 Task: Add Bigelow Green Tea With Ginger Probiotics to the cart.
Action: Mouse moved to (22, 144)
Screenshot: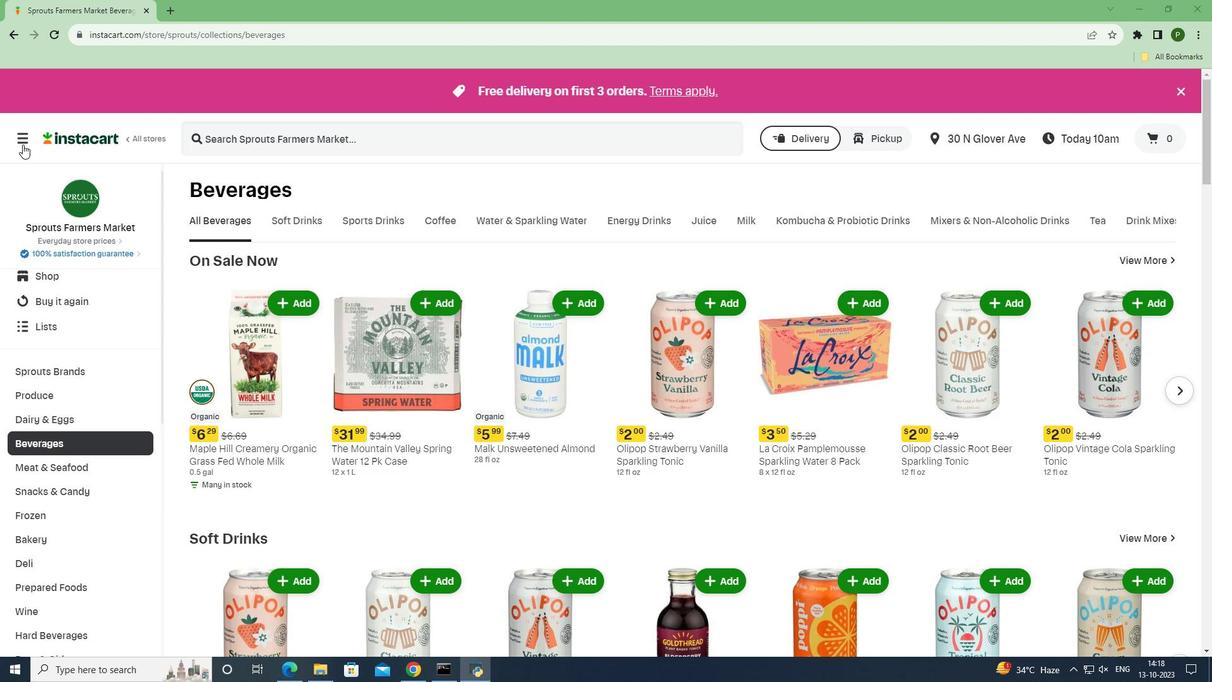
Action: Mouse pressed left at (22, 144)
Screenshot: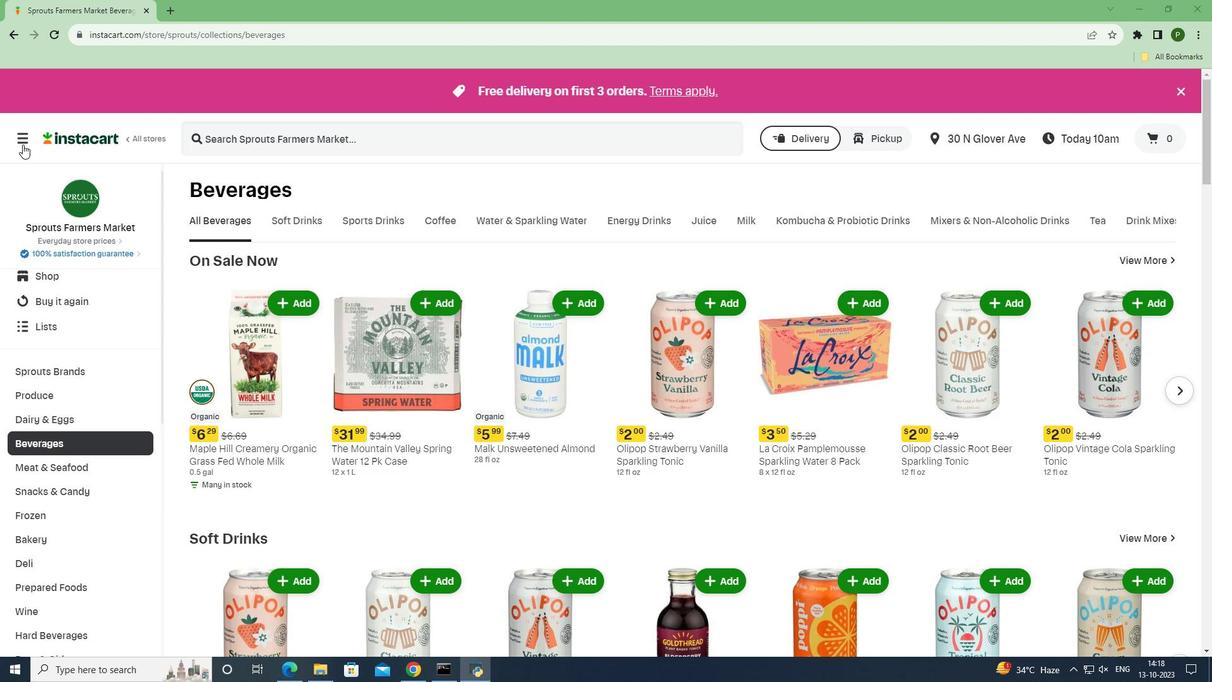 
Action: Mouse moved to (29, 335)
Screenshot: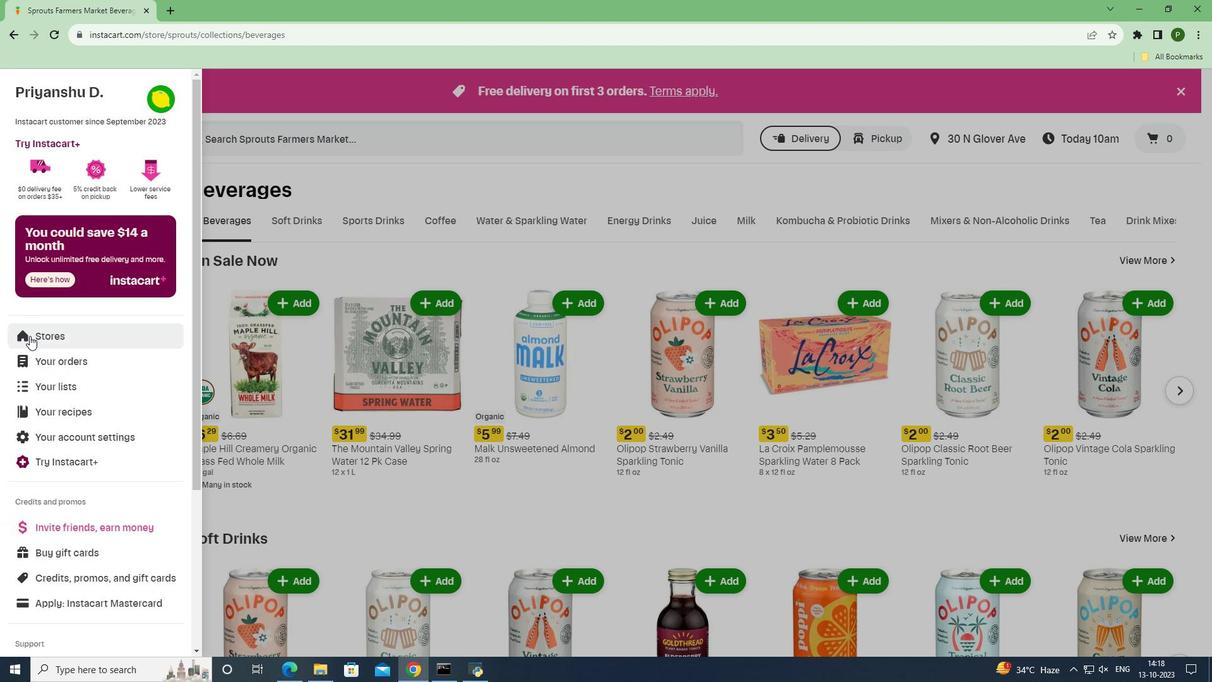 
Action: Mouse pressed left at (29, 335)
Screenshot: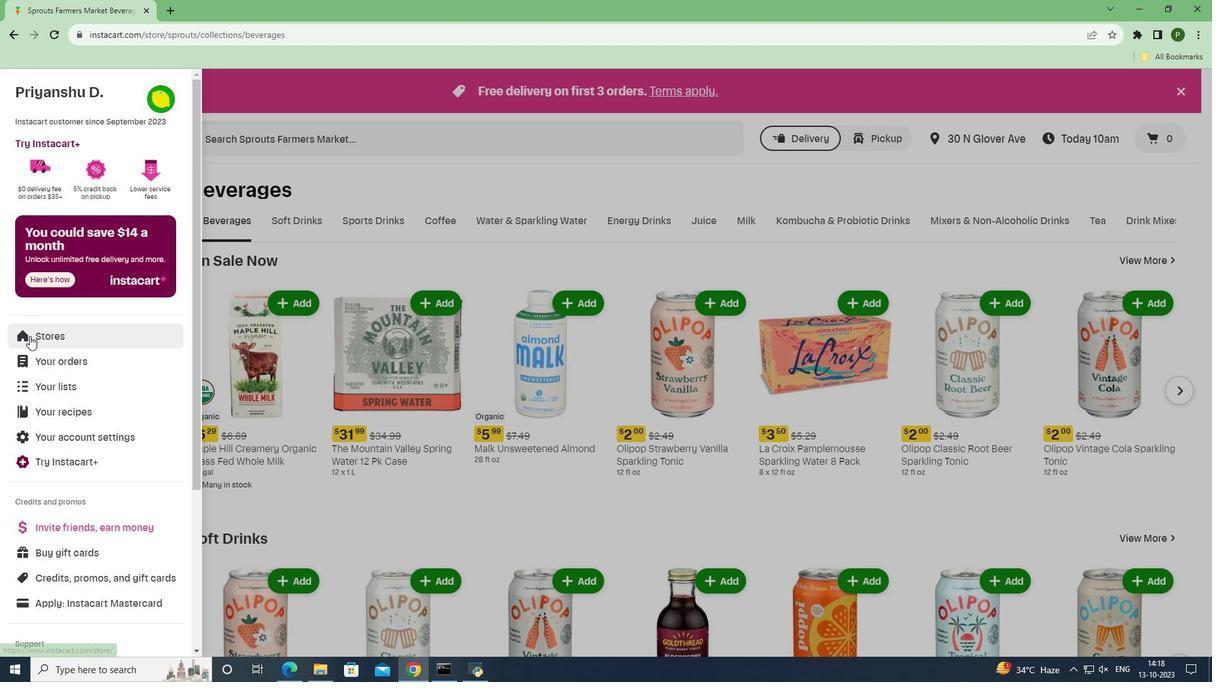 
Action: Mouse moved to (277, 146)
Screenshot: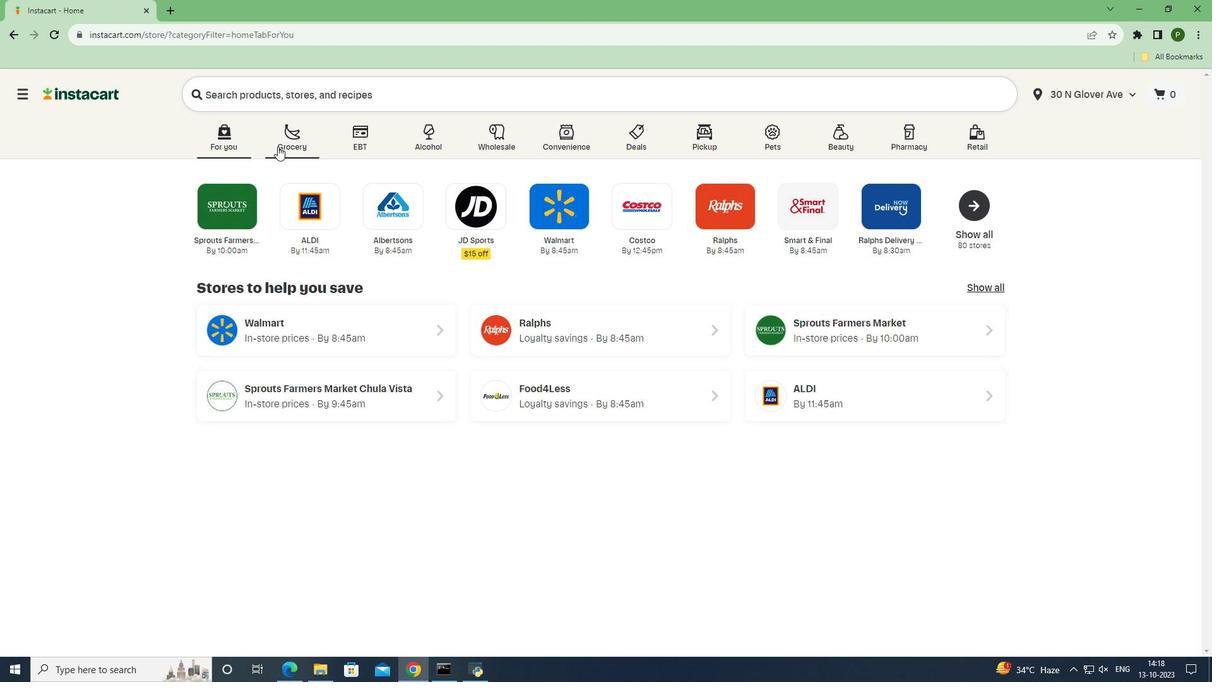 
Action: Mouse pressed left at (277, 146)
Screenshot: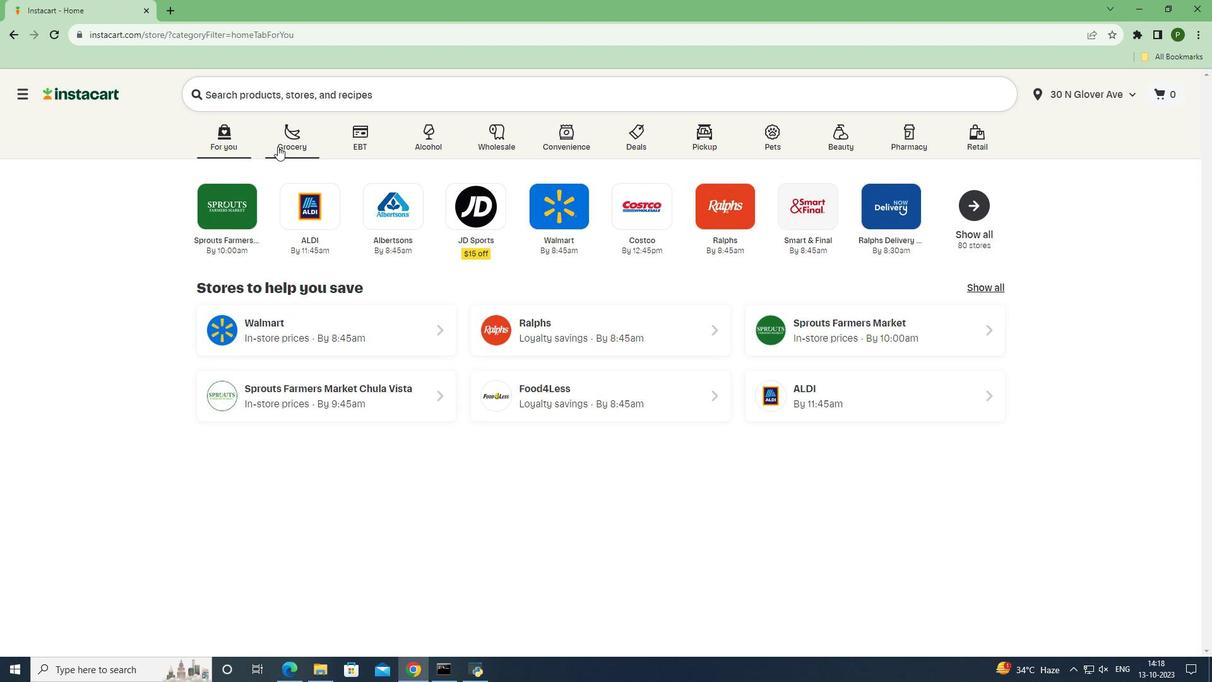 
Action: Mouse moved to (774, 299)
Screenshot: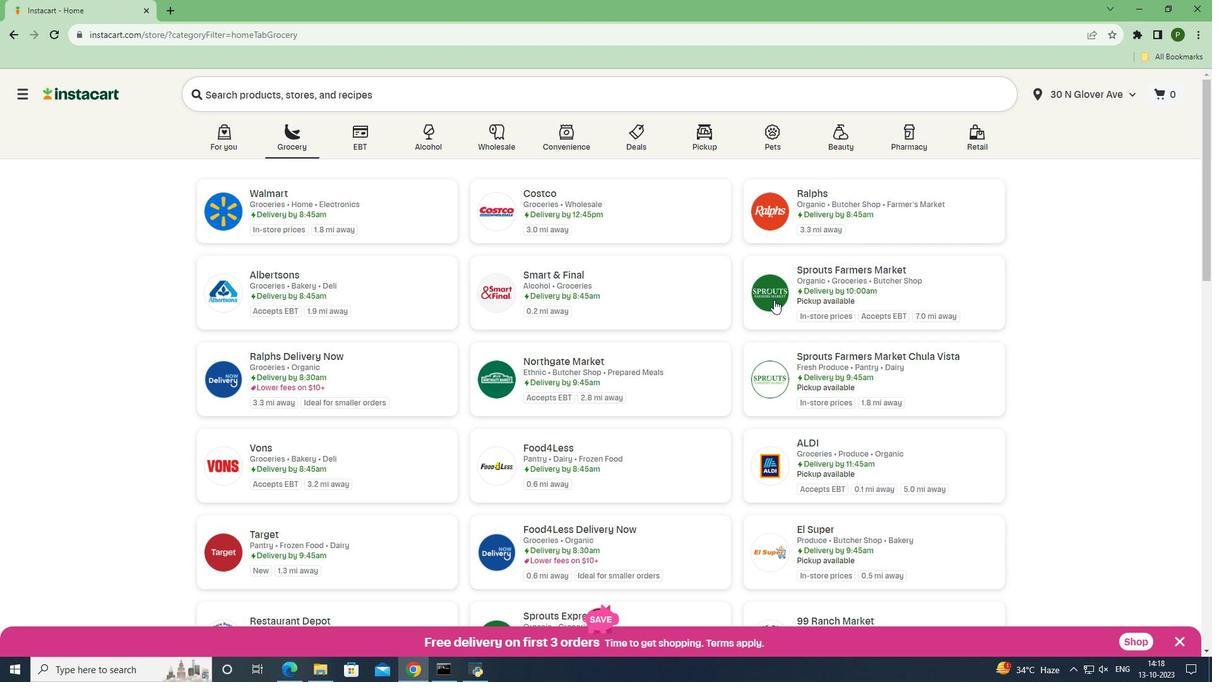 
Action: Mouse pressed left at (774, 299)
Screenshot: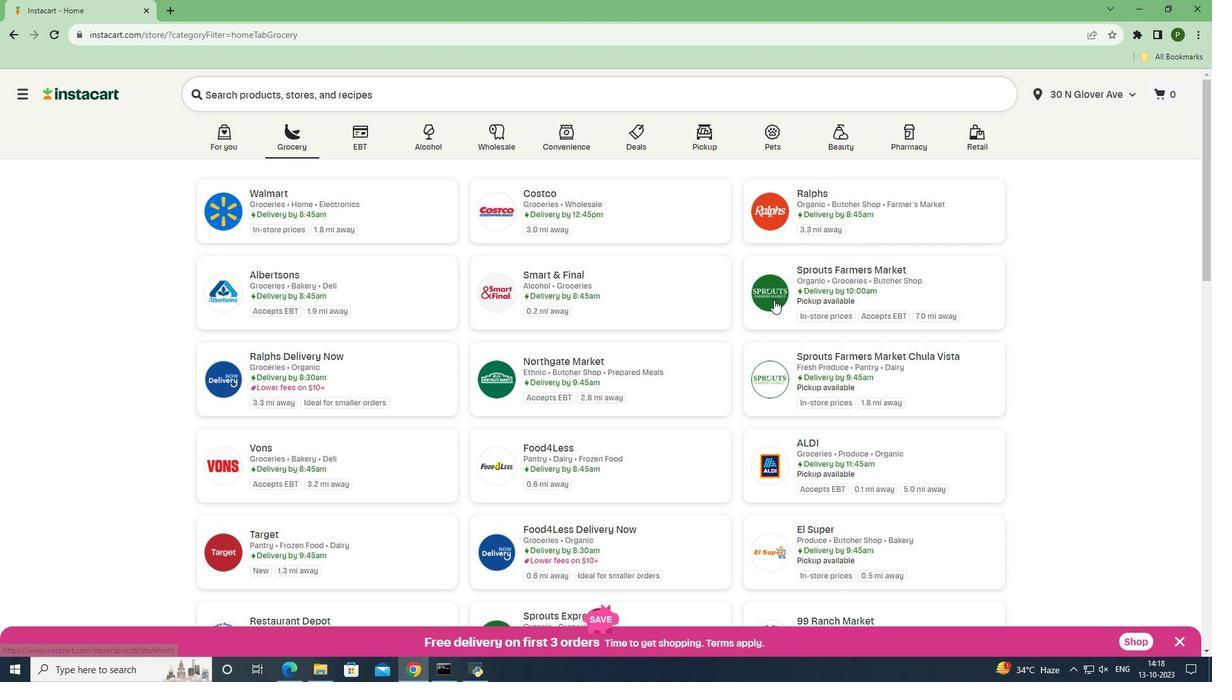 
Action: Mouse moved to (55, 473)
Screenshot: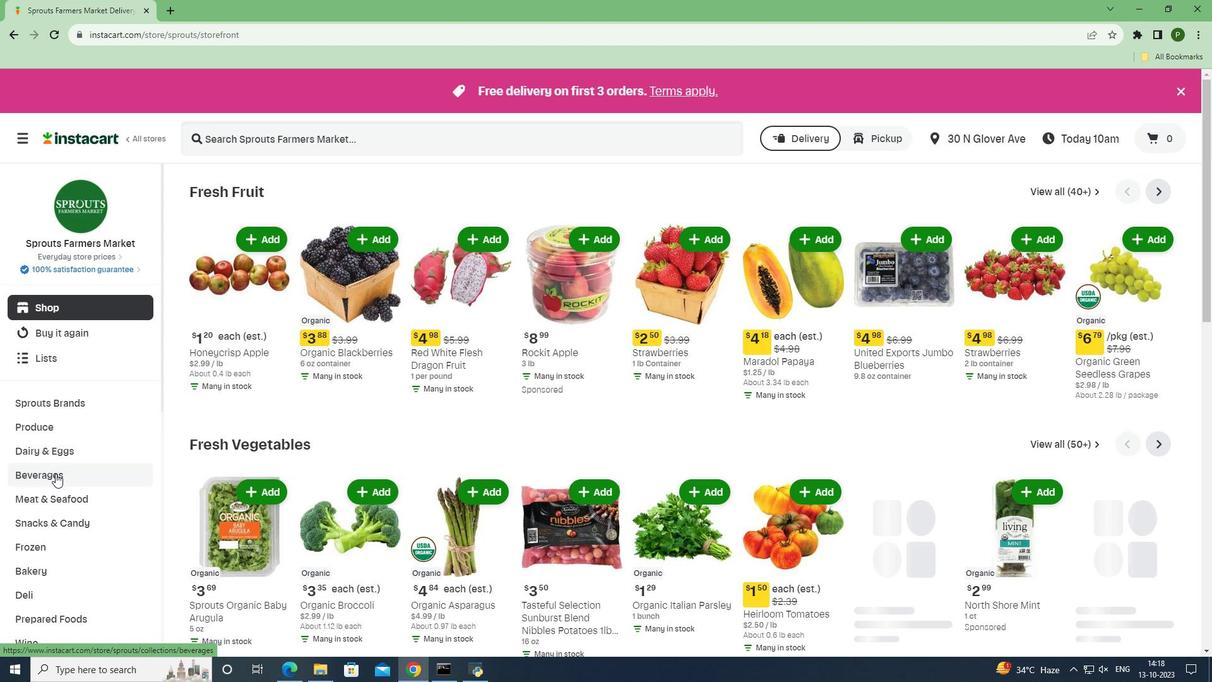 
Action: Mouse pressed left at (55, 473)
Screenshot: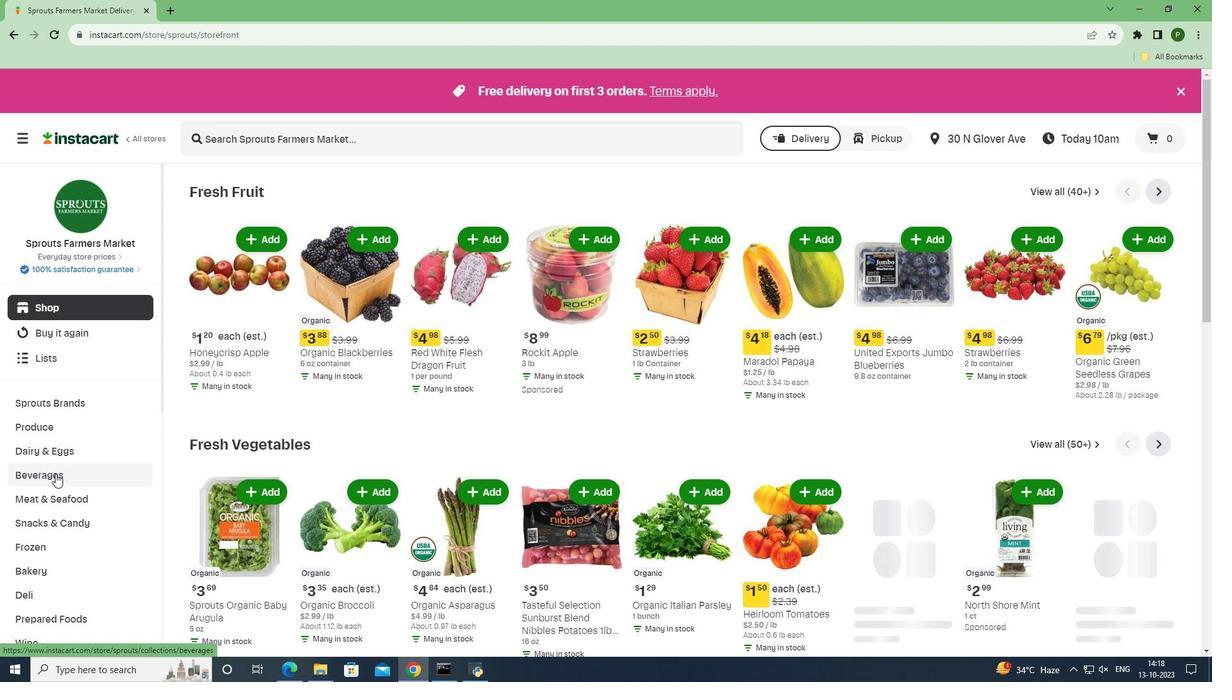 
Action: Mouse moved to (1100, 221)
Screenshot: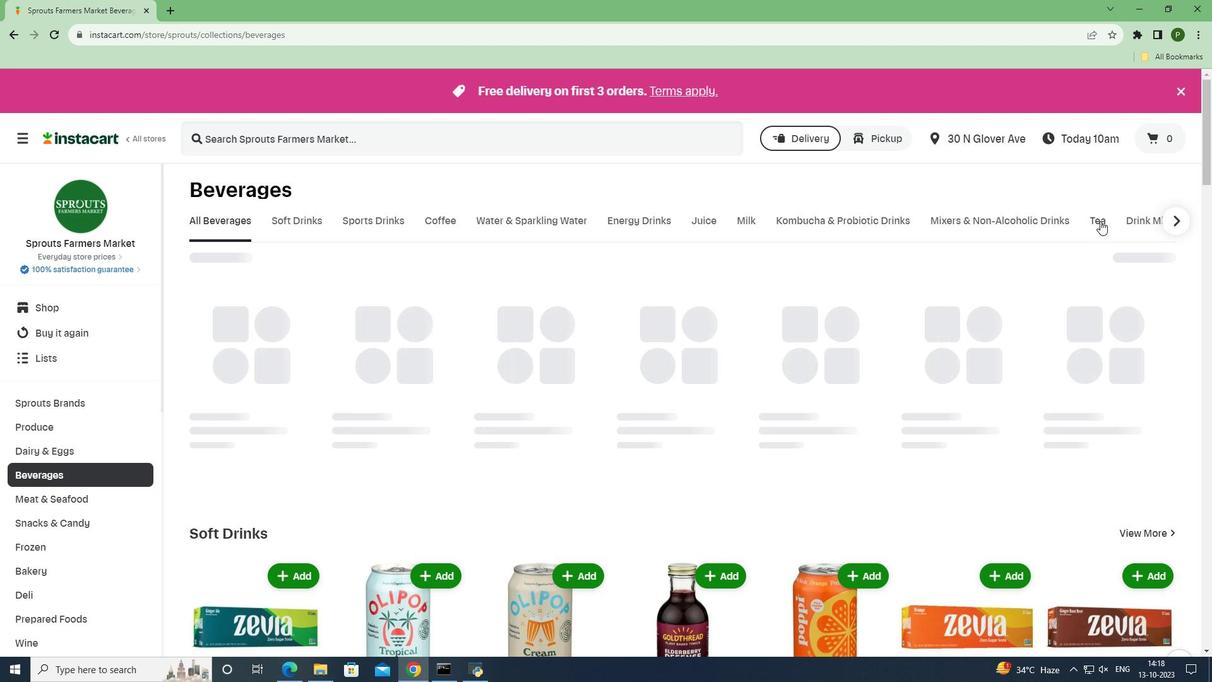 
Action: Mouse pressed left at (1100, 221)
Screenshot: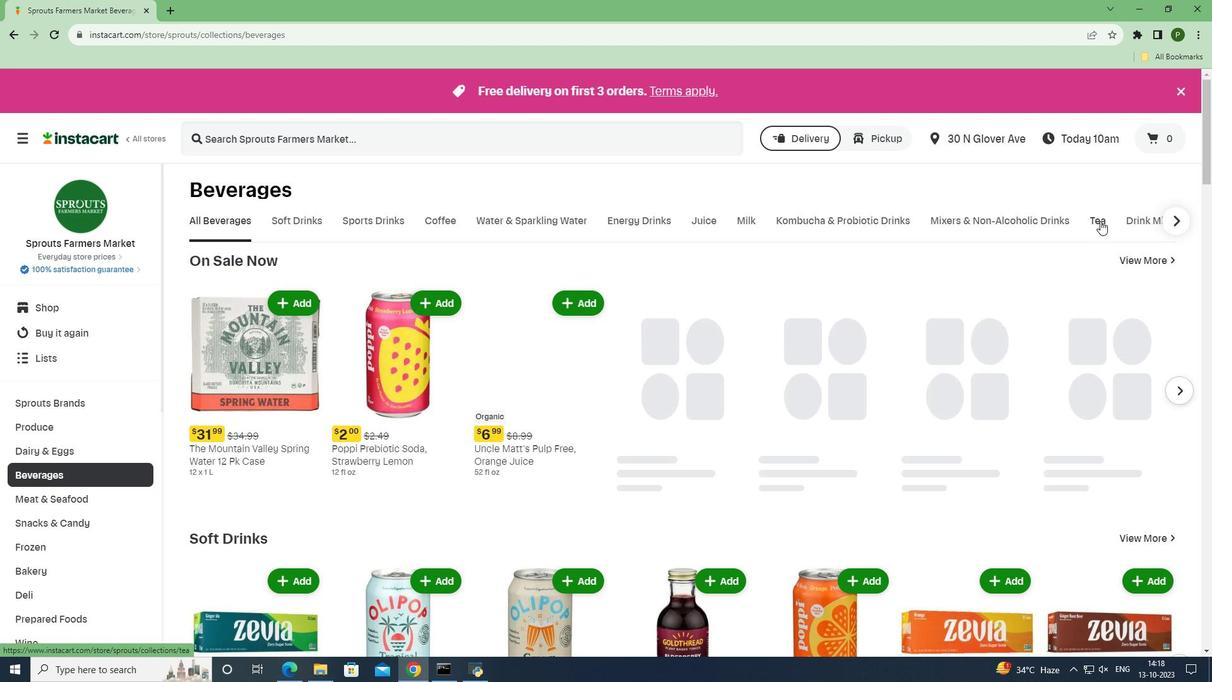 
Action: Mouse moved to (514, 143)
Screenshot: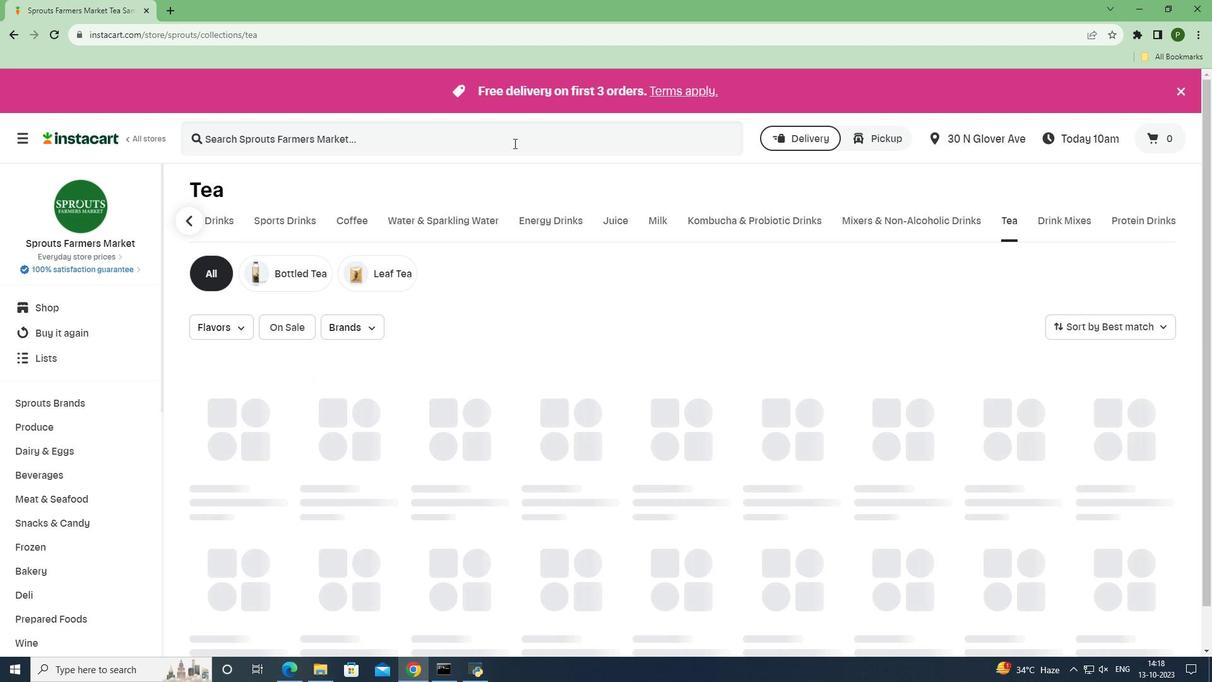 
Action: Mouse pressed left at (514, 143)
Screenshot: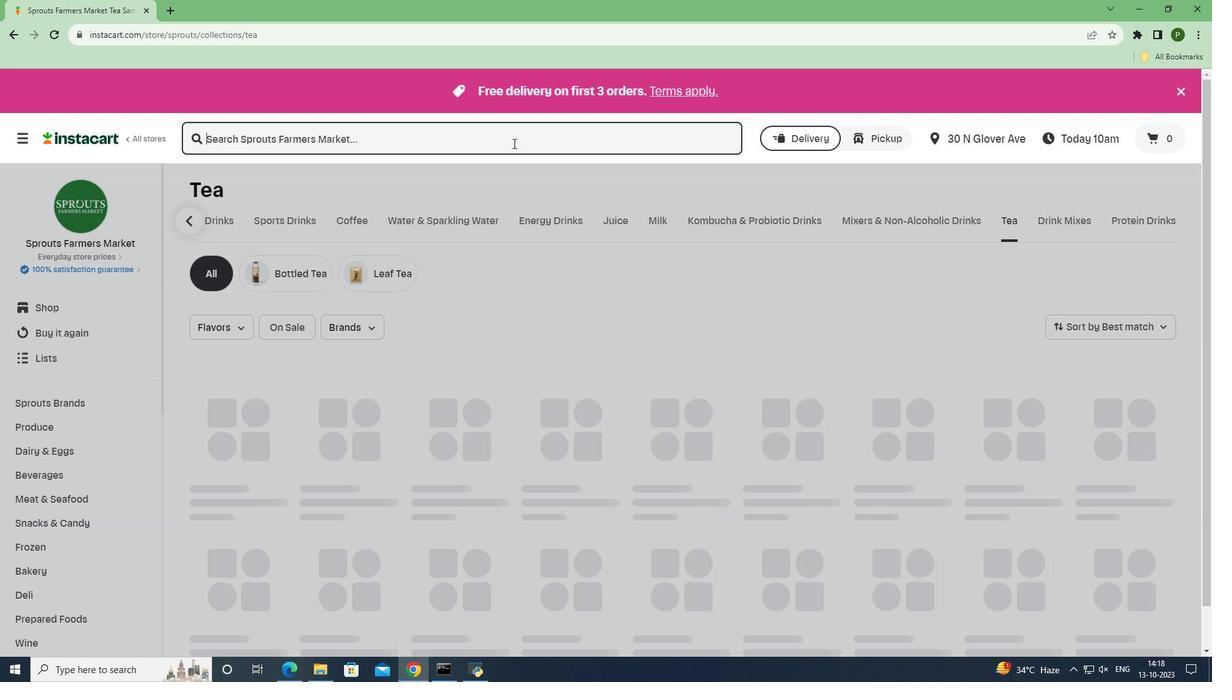 
Action: Mouse moved to (513, 143)
Screenshot: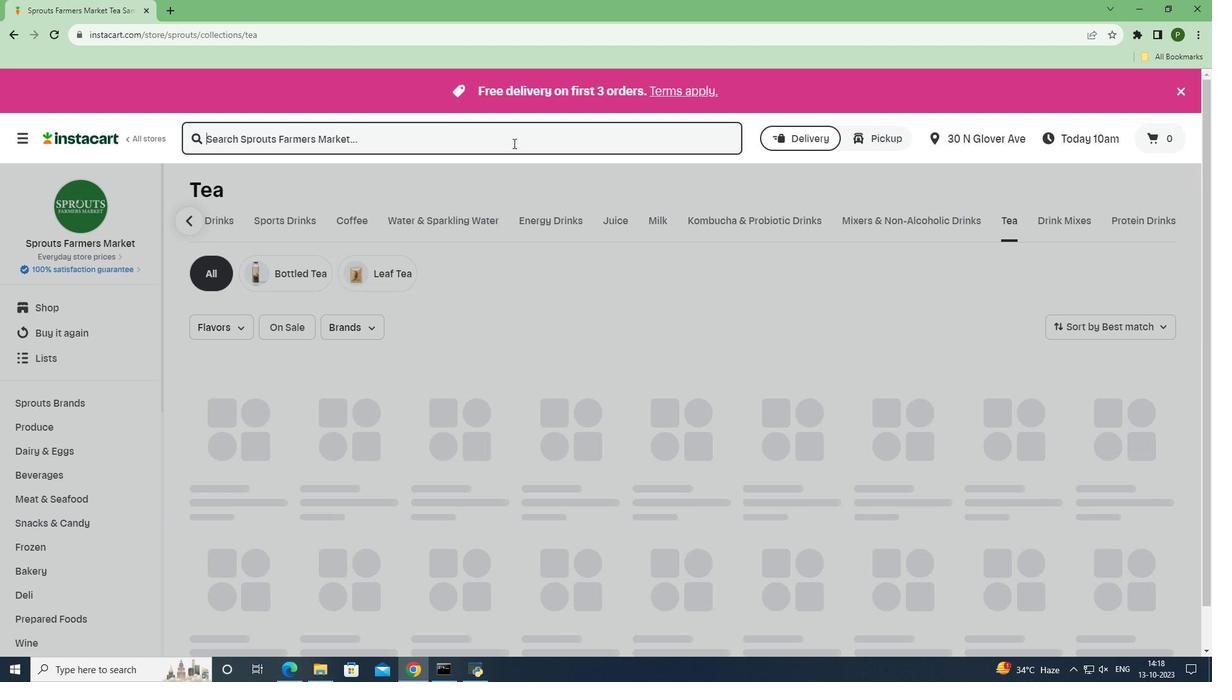 
Action: Key pressed <Key.caps_lock>B<Key.caps_lock>igelow<Key.space><Key.caps_lock>G<Key.caps_lock>reen<Key.space><Key.caps_lock>T<Key.caps_lock>ea<Key.space><Key.caps_lock>W<Key.caps_lock>ith<Key.space><Key.caps_lock>G<Key.caps_lock>inger<Key.space><Key.caps_lock>P<Key.caps_lock>robiotics<Key.space><Key.enter>
Screenshot: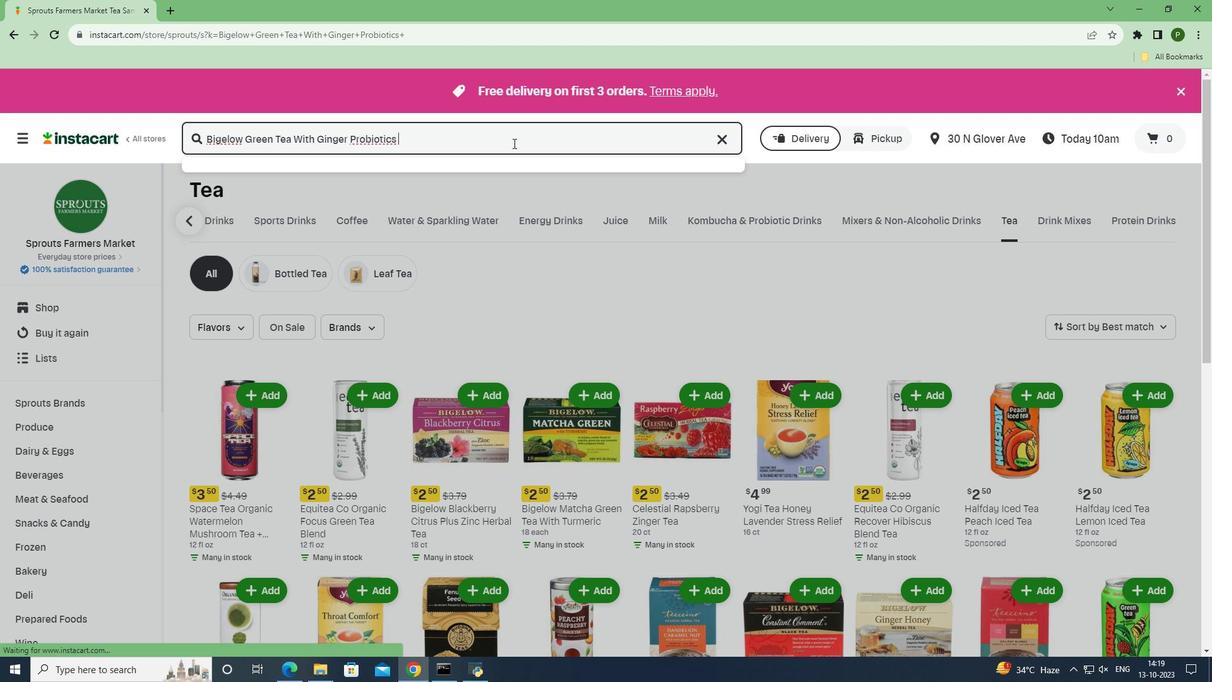 
Action: Mouse moved to (735, 267)
Screenshot: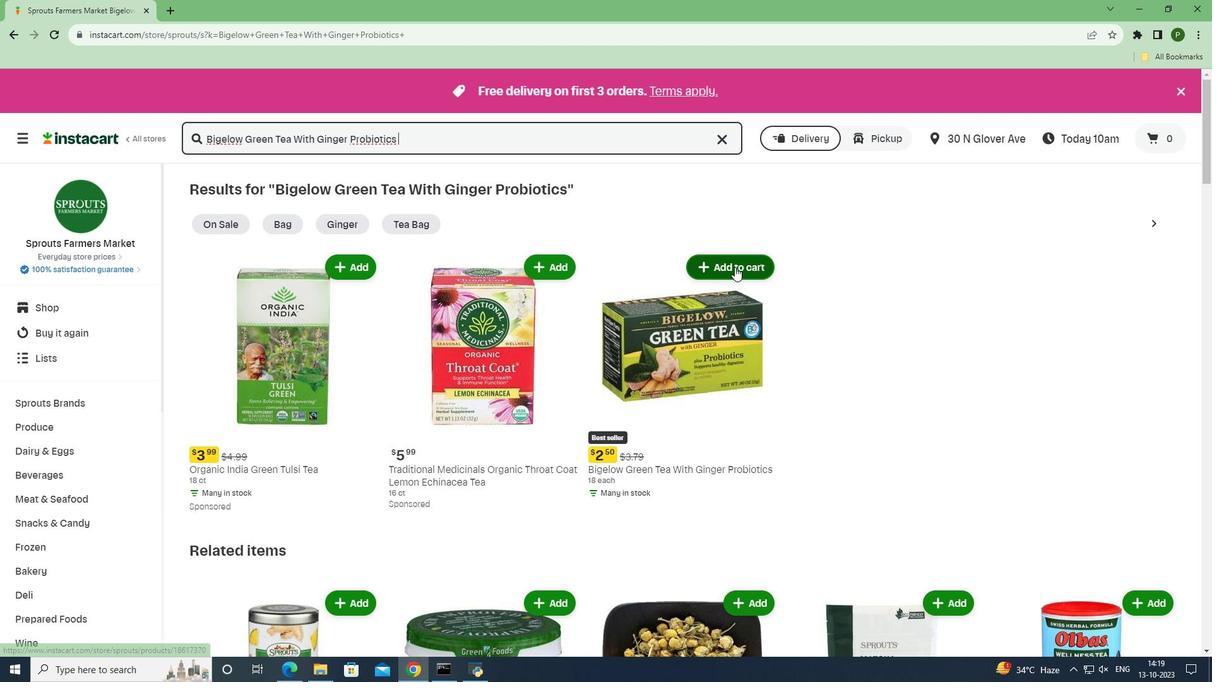 
Action: Mouse pressed left at (735, 267)
Screenshot: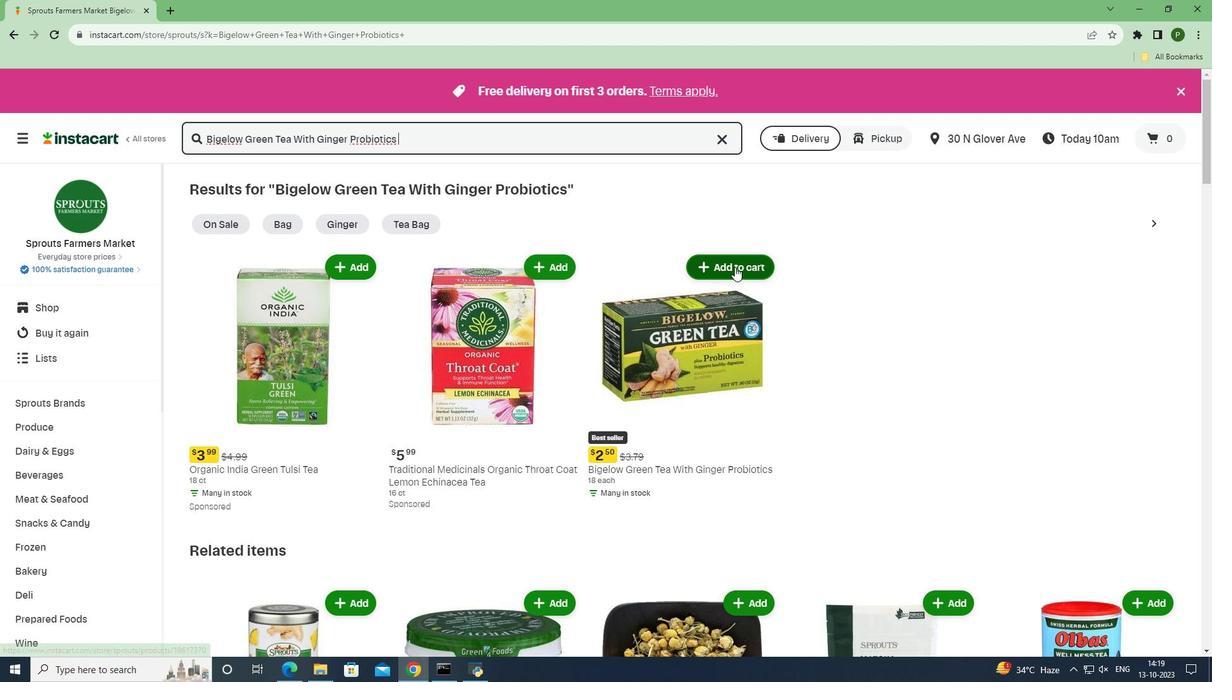 
Action: Mouse moved to (824, 323)
Screenshot: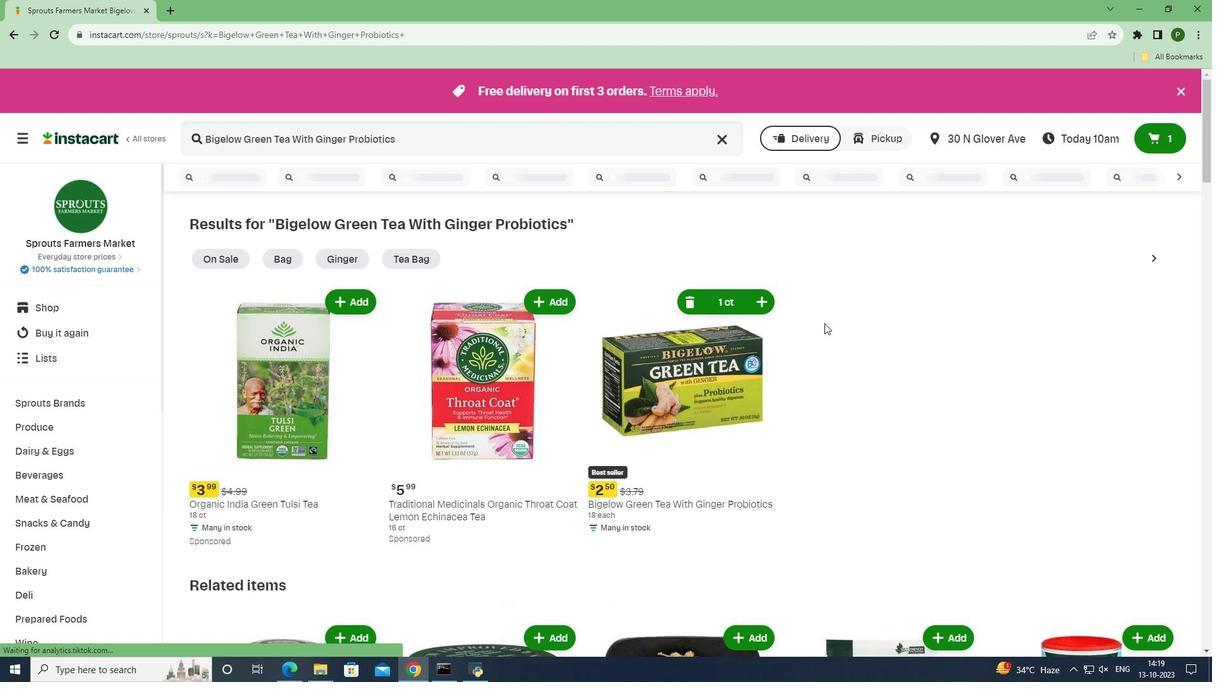 
